 Task: Create New Customer with Customer Name: Dayspring Mercantile, Billing Address Line1: 1240 Ridge Road, Billing Address Line2:  Dodge City, Billing Address Line3:  Kansas 67801, Cell Number: 440-390-1431
Action: Mouse moved to (154, 31)
Screenshot: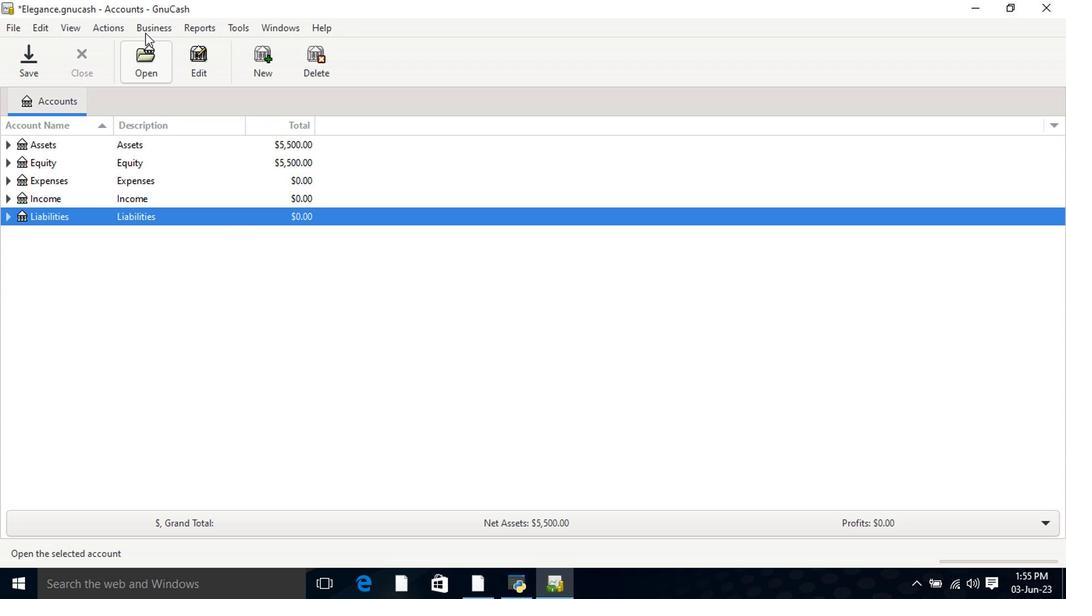 
Action: Mouse pressed left at (154, 31)
Screenshot: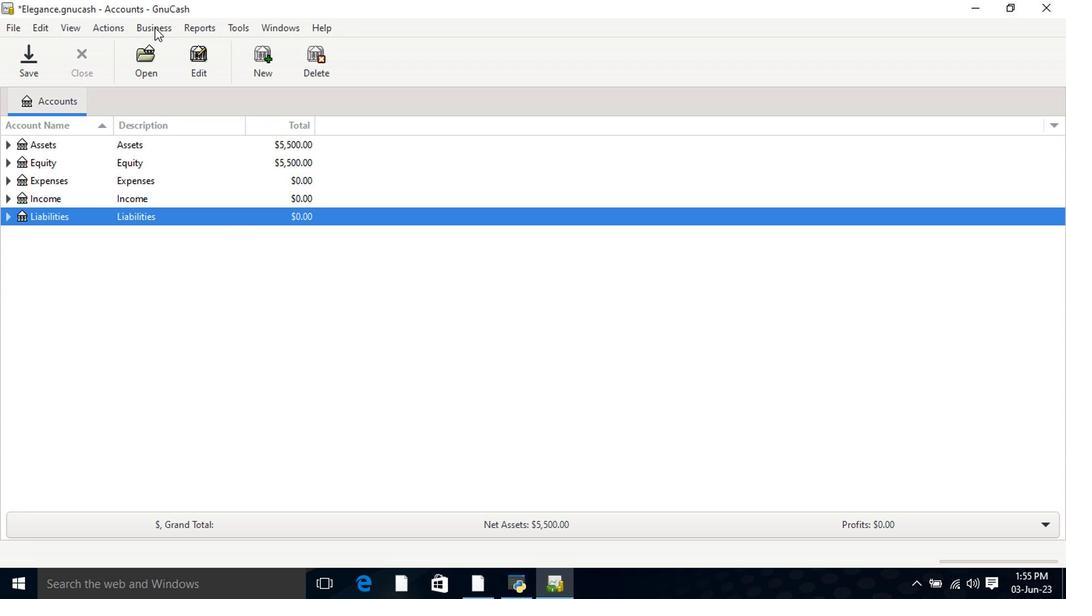 
Action: Mouse moved to (326, 69)
Screenshot: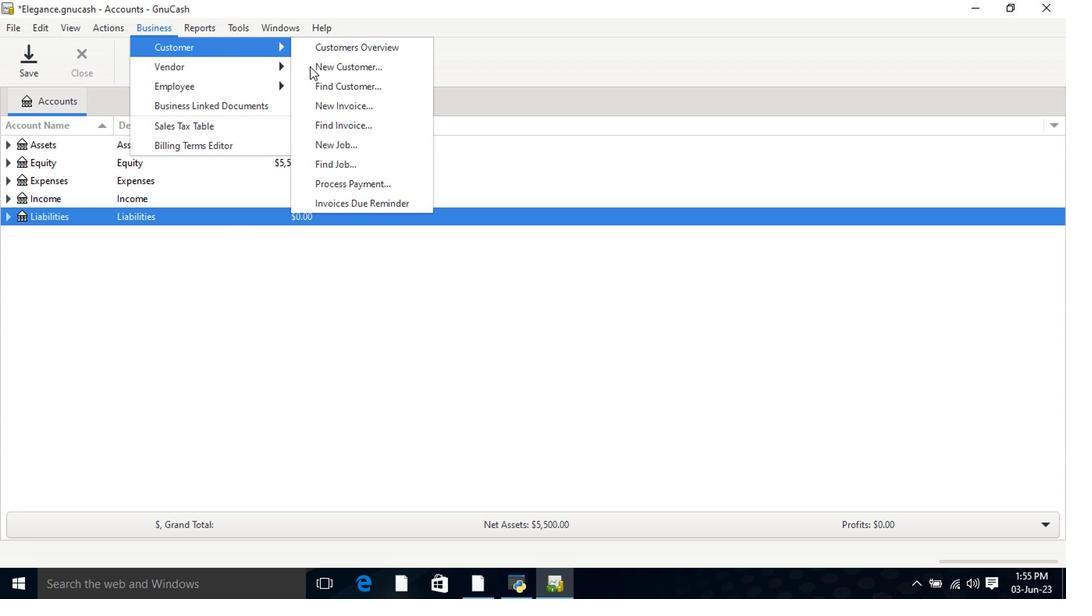
Action: Mouse pressed left at (326, 69)
Screenshot: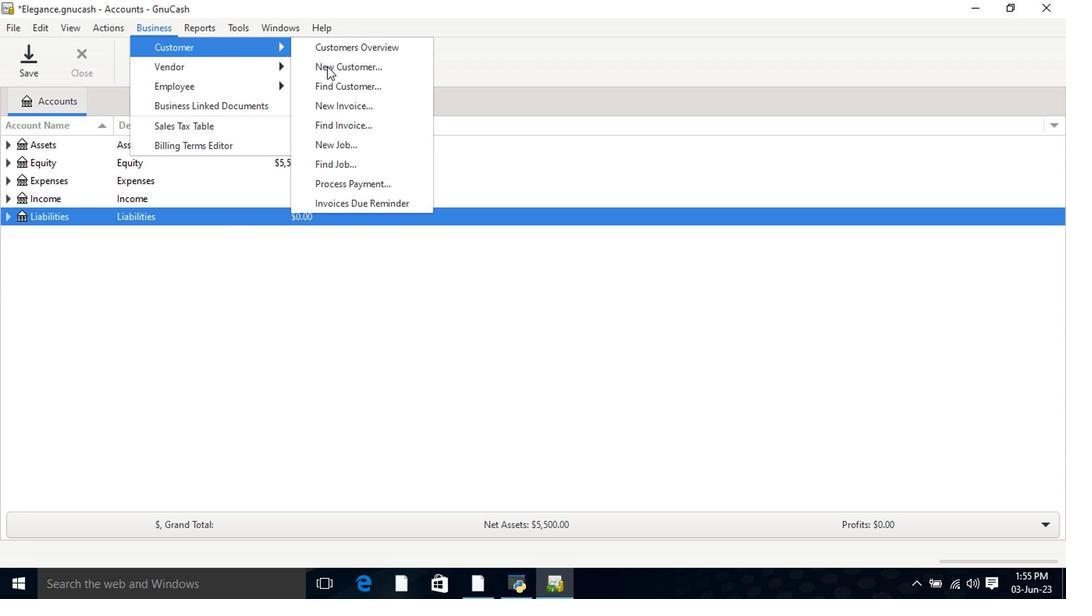 
Action: Mouse moved to (556, 178)
Screenshot: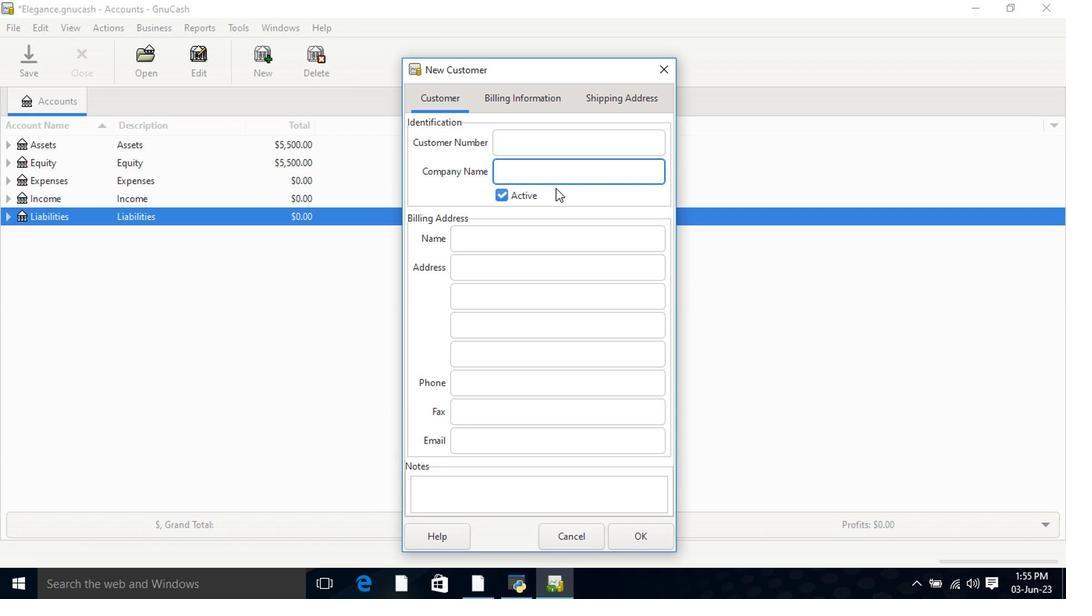 
Action: Key pressed <Key.shift>Dayspring<Key.space><Key.shift>Mercantile<Key.tab><Key.tab><Key.tab>1240<Key.space><Key.shift>Ridfe<Key.backspace><Key.backspace>ge<Key.space><Key.shift>Road<Key.tab><Key.shift>Di<Key.backspace>odge<Key.space><Key.shift>City<Key.tab><Key.shift>Kansas<Key.space>67801<Key.tab><Key.tab>440-390-1431
Screenshot: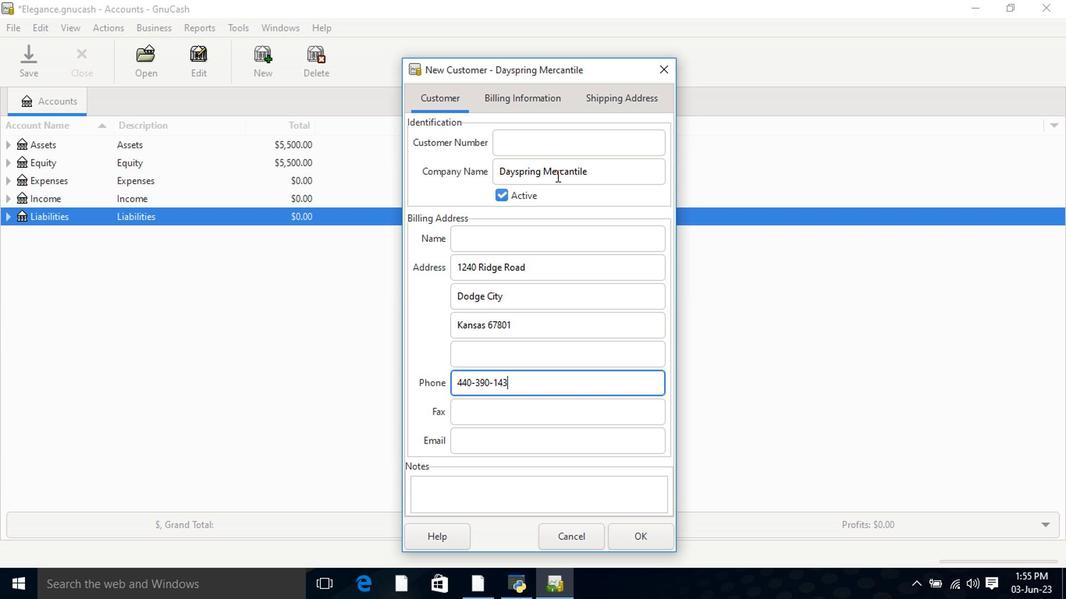 
Action: Mouse moved to (519, 97)
Screenshot: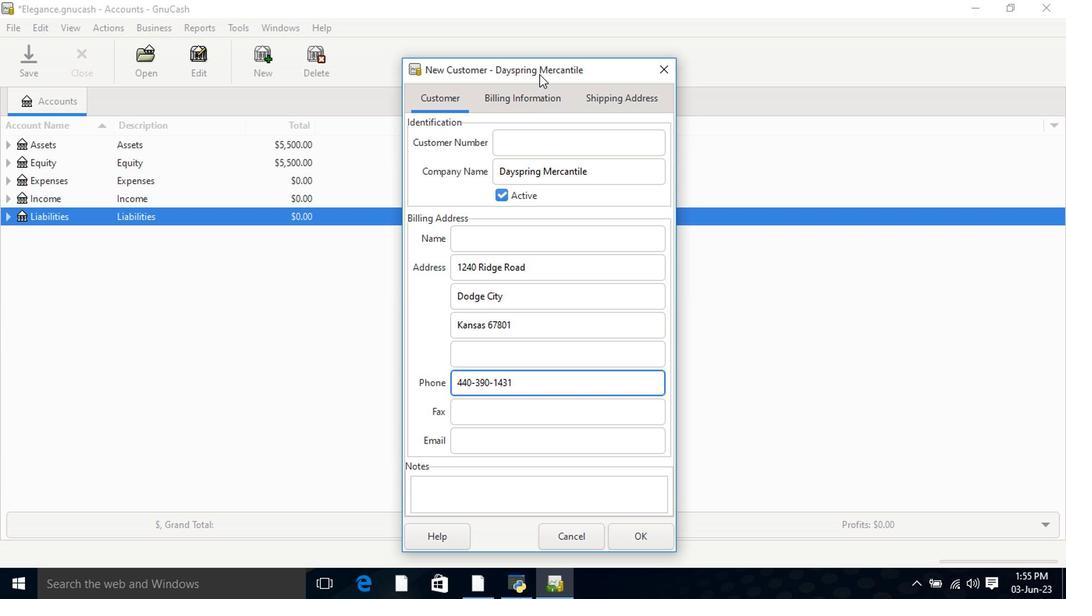 
Action: Mouse pressed left at (519, 97)
Screenshot: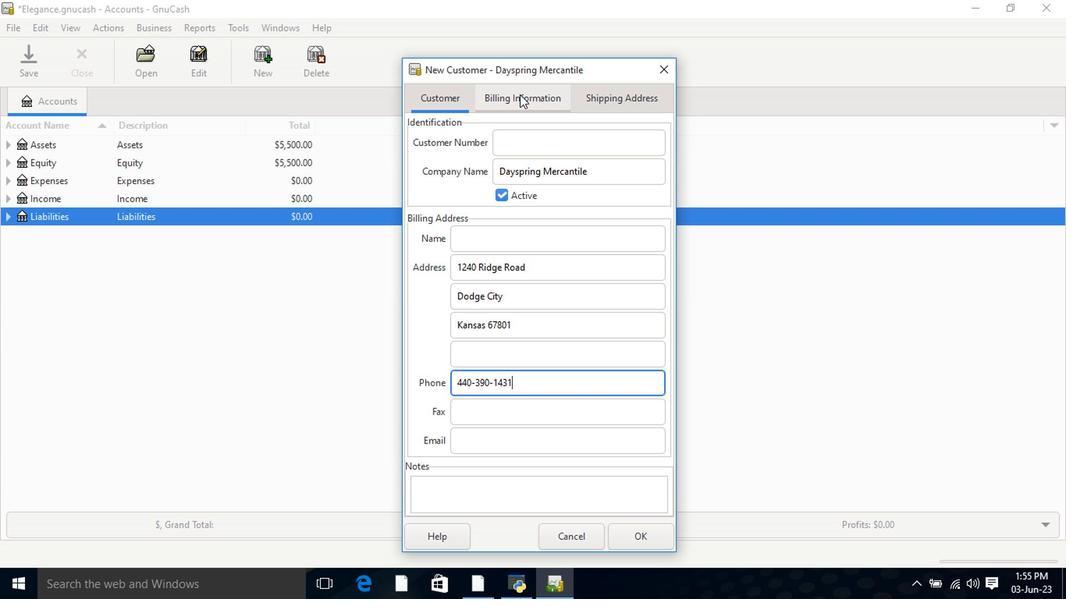 
Action: Mouse moved to (603, 103)
Screenshot: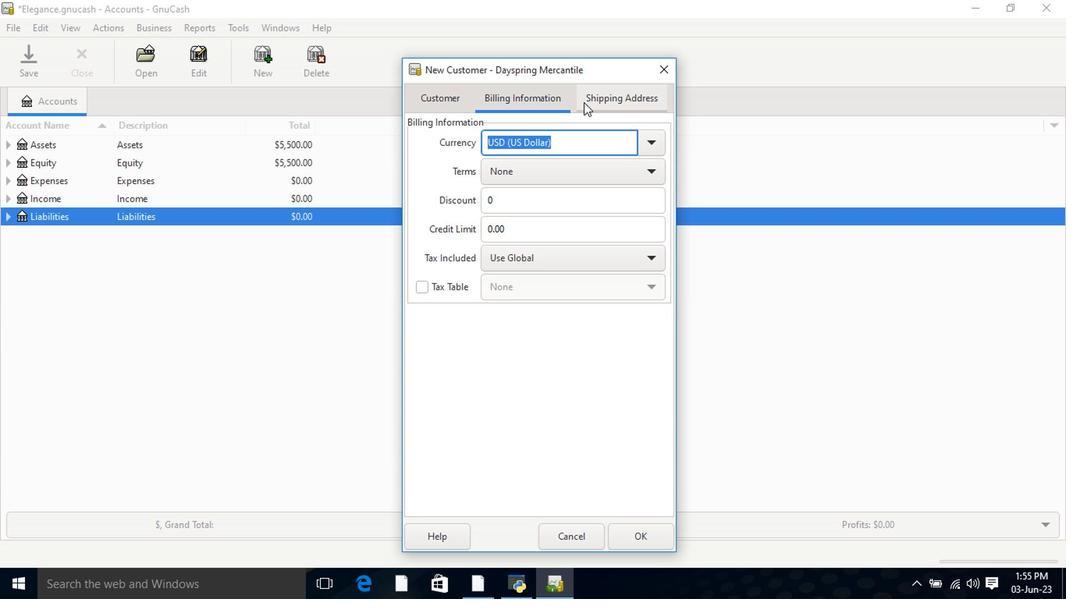 
Action: Mouse pressed left at (603, 103)
Screenshot: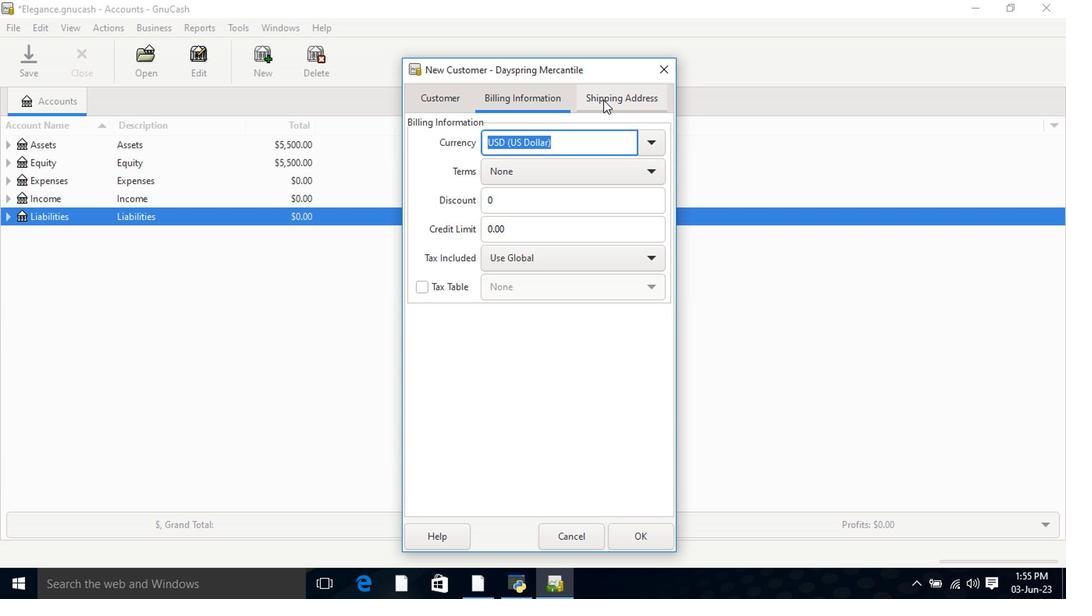 
Action: Mouse moved to (635, 535)
Screenshot: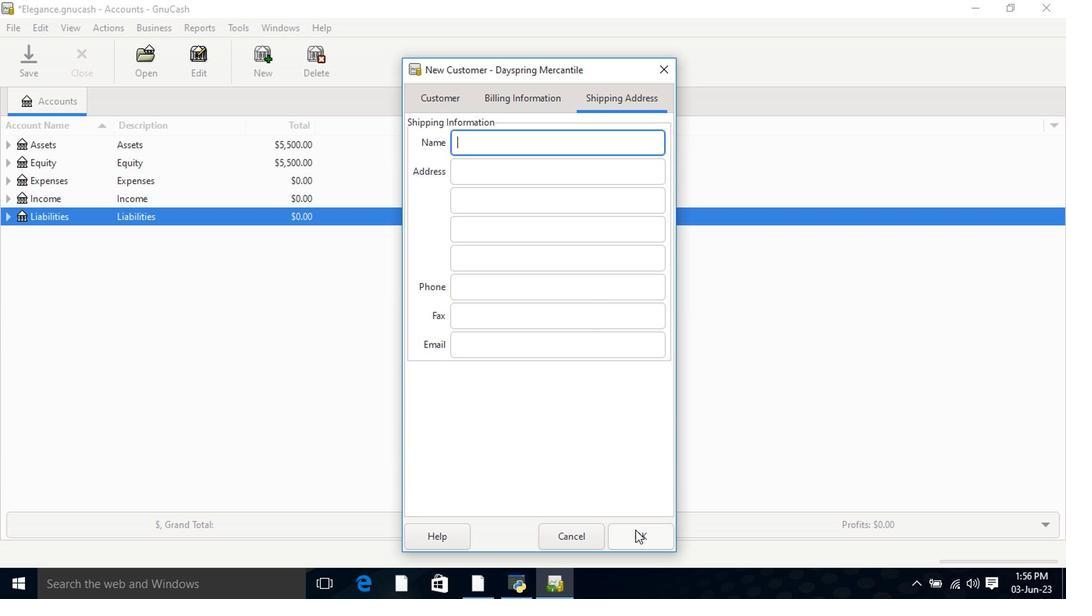 
Action: Mouse pressed left at (635, 535)
Screenshot: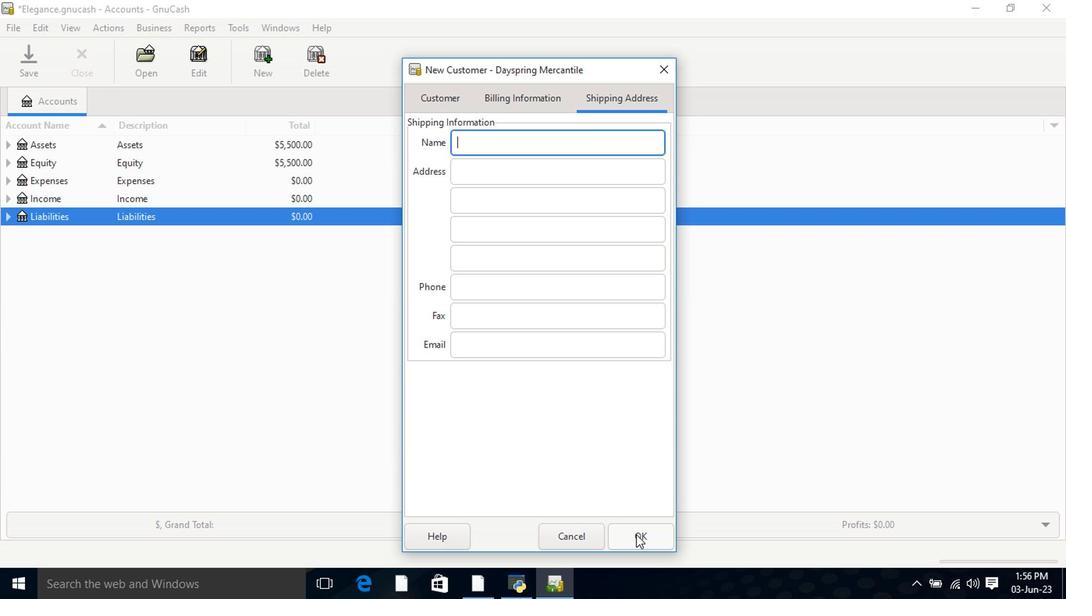 
